 Task: Create a section Automated Deployment Sprint and in the section, add a milestone Email Marketing Automation in the project AgileDrive
Action: Mouse moved to (81, 463)
Screenshot: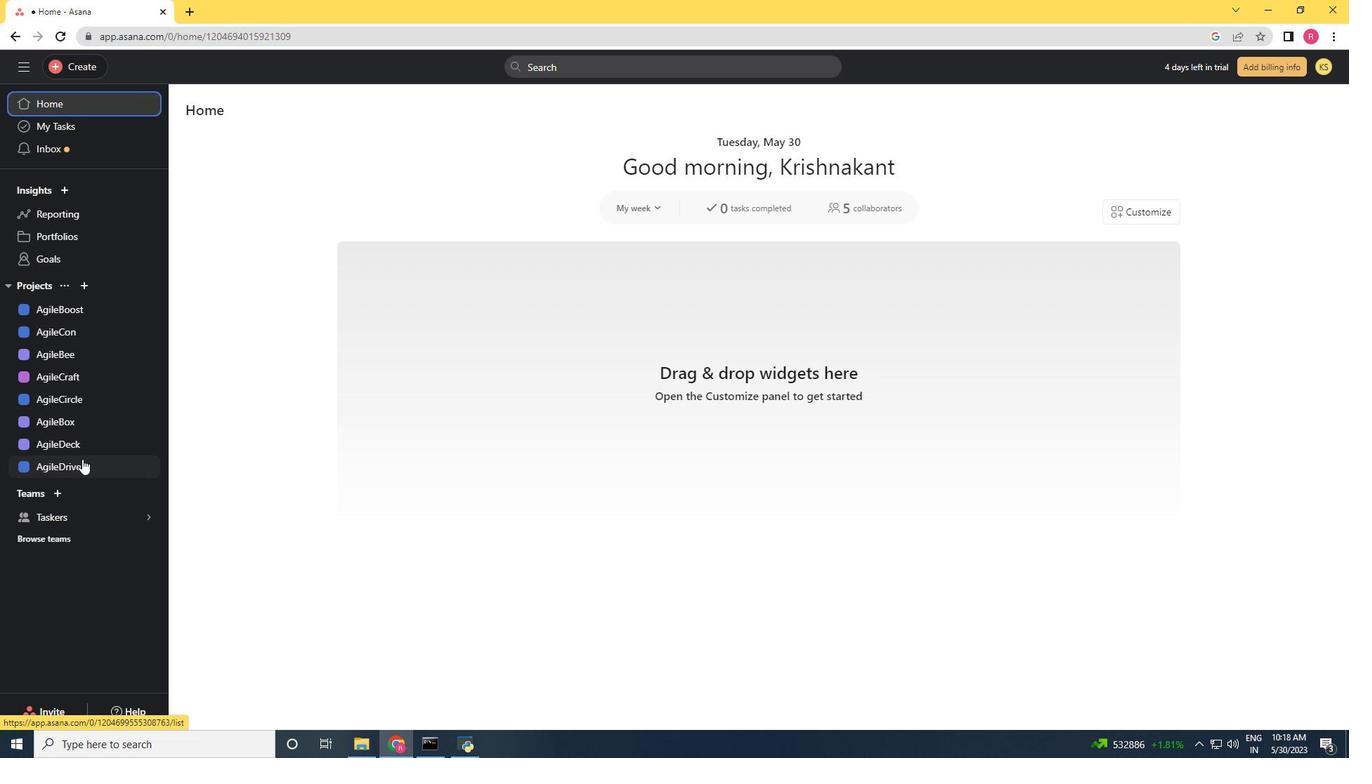
Action: Mouse pressed left at (81, 463)
Screenshot: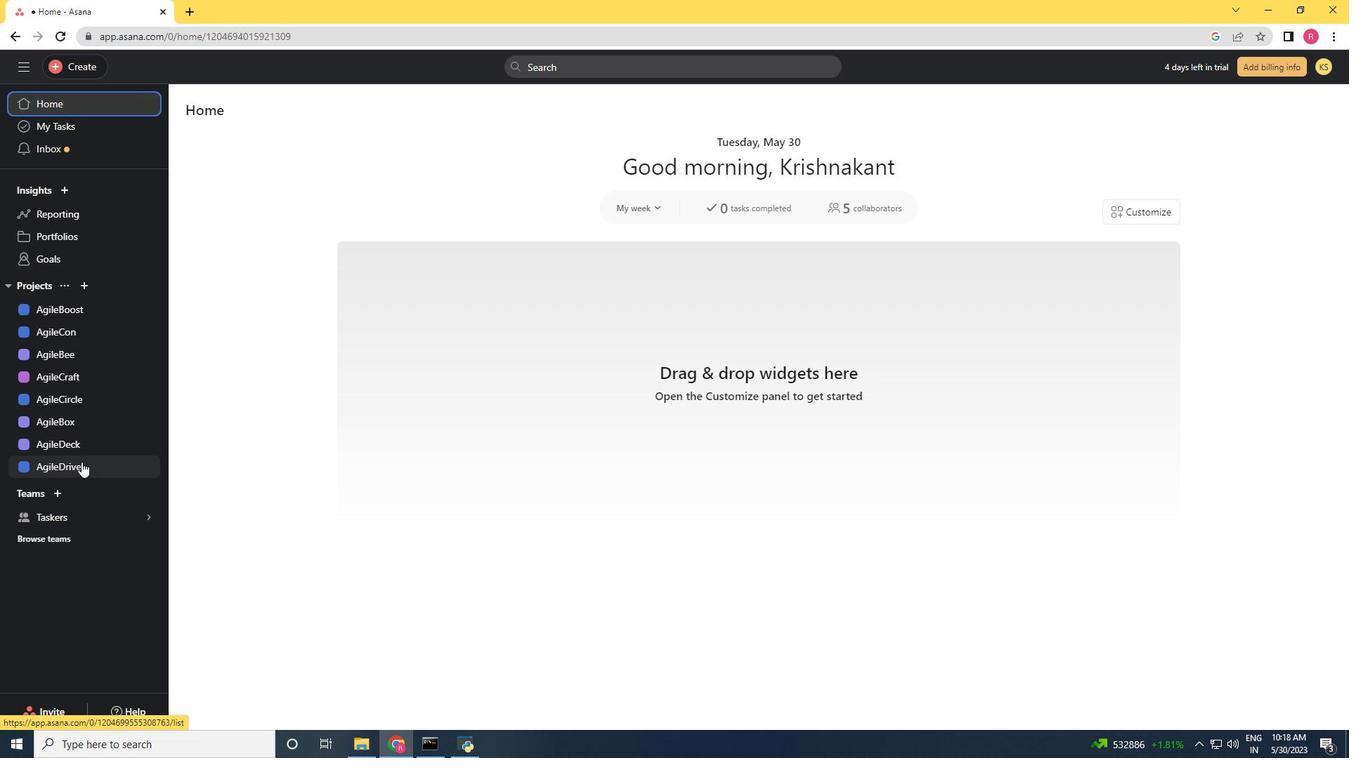 
Action: Mouse moved to (326, 478)
Screenshot: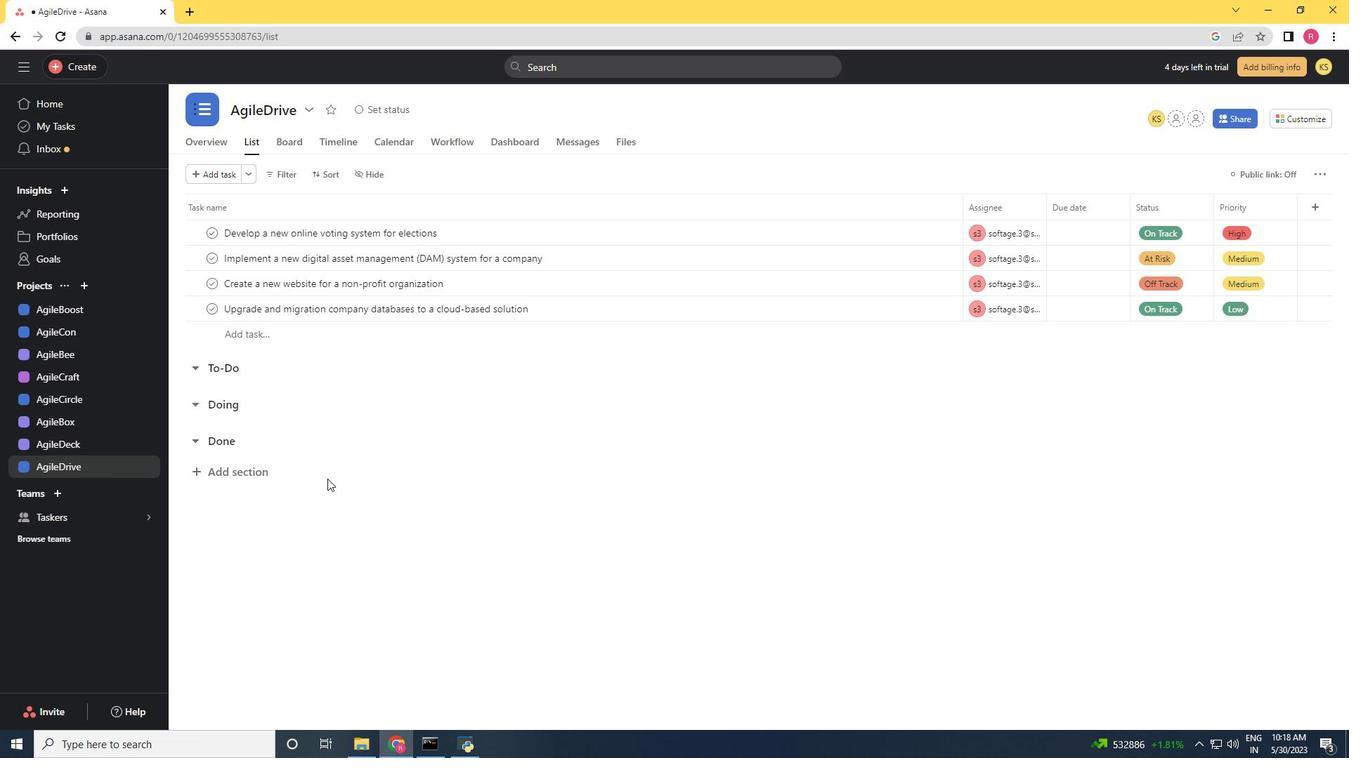 
Action: Mouse scrolled (326, 477) with delta (0, 0)
Screenshot: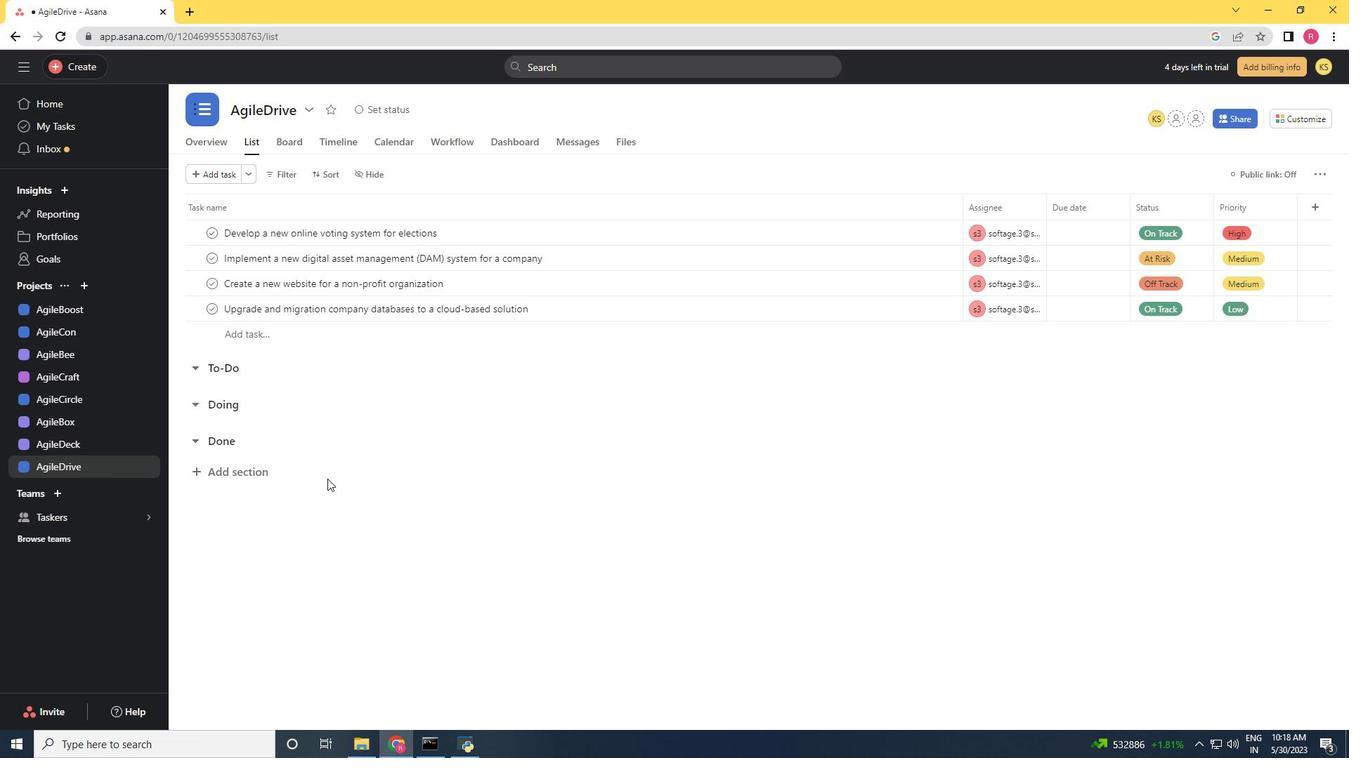 
Action: Mouse scrolled (326, 477) with delta (0, 0)
Screenshot: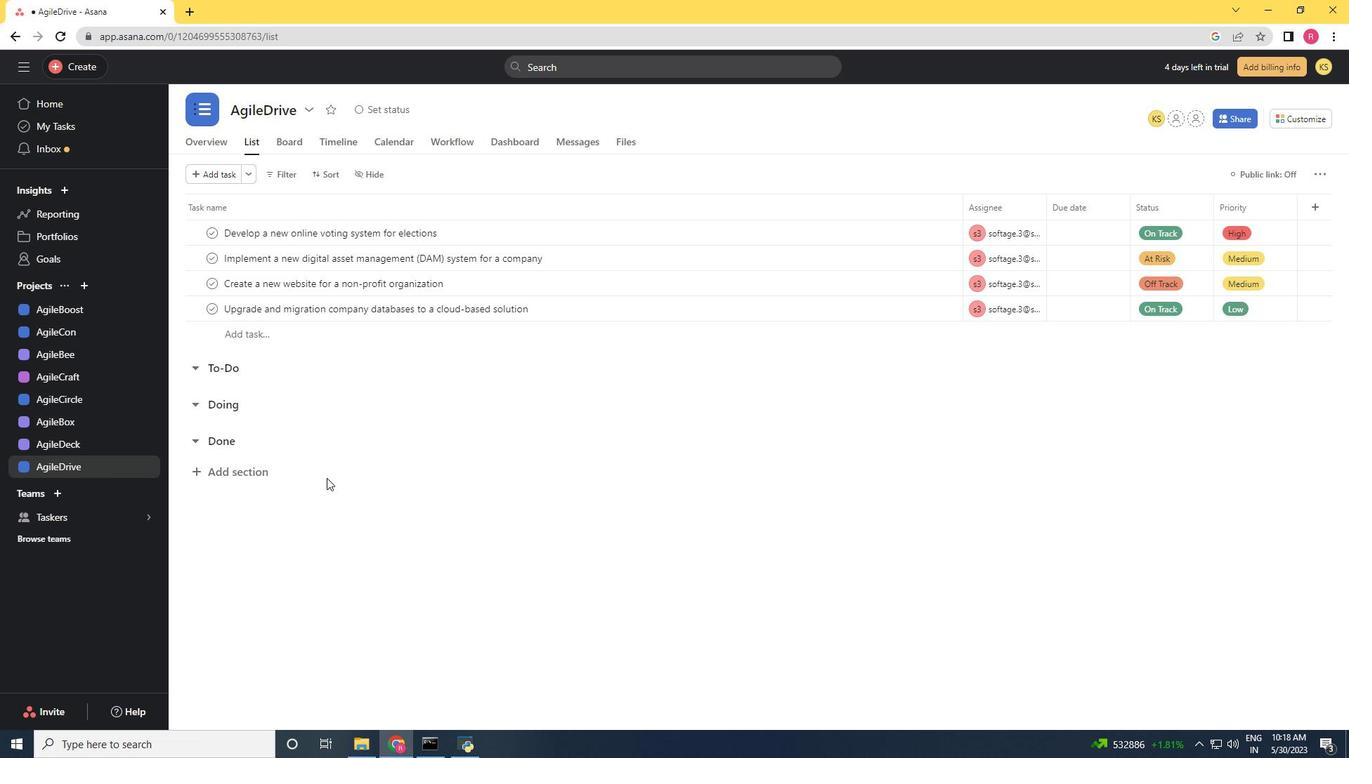 
Action: Mouse moved to (217, 466)
Screenshot: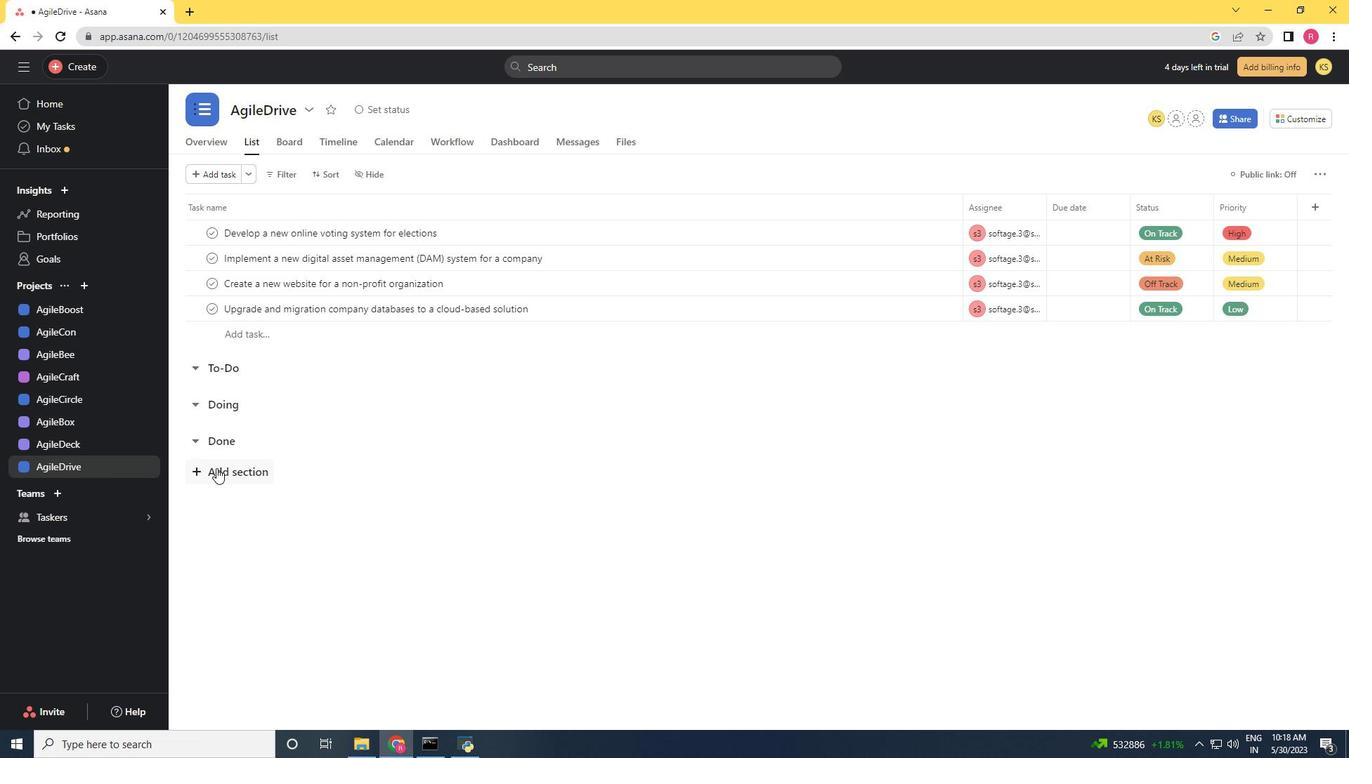 
Action: Mouse pressed left at (217, 466)
Screenshot: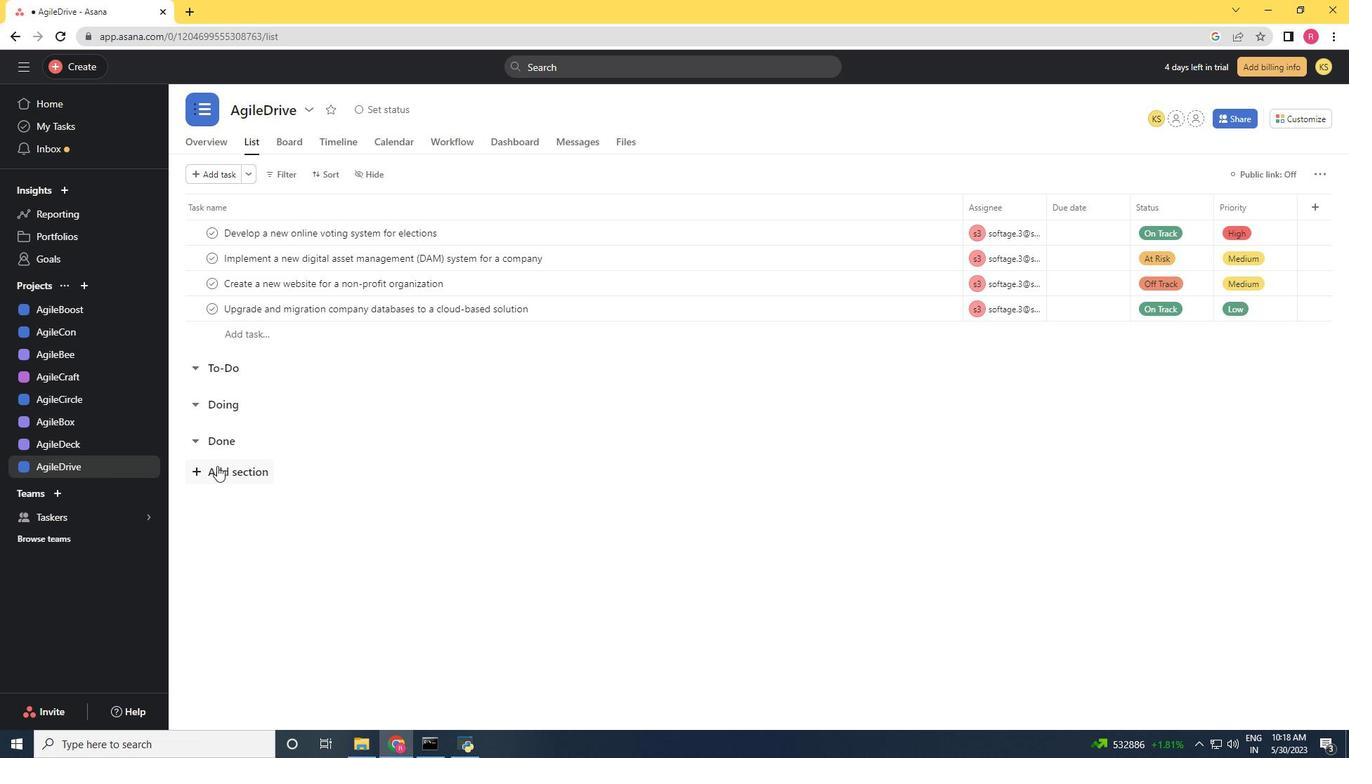 
Action: Key pressed <Key.shift>Automated<Key.space><Key.shift>Development<Key.space><Key.space><Key.shift>Sprint<Key.space><Key.enter><Key.shift><Key.shift>Email<Key.space><Key.shift>Marketing<Key.space><Key.shift>Automation<Key.space>
Screenshot: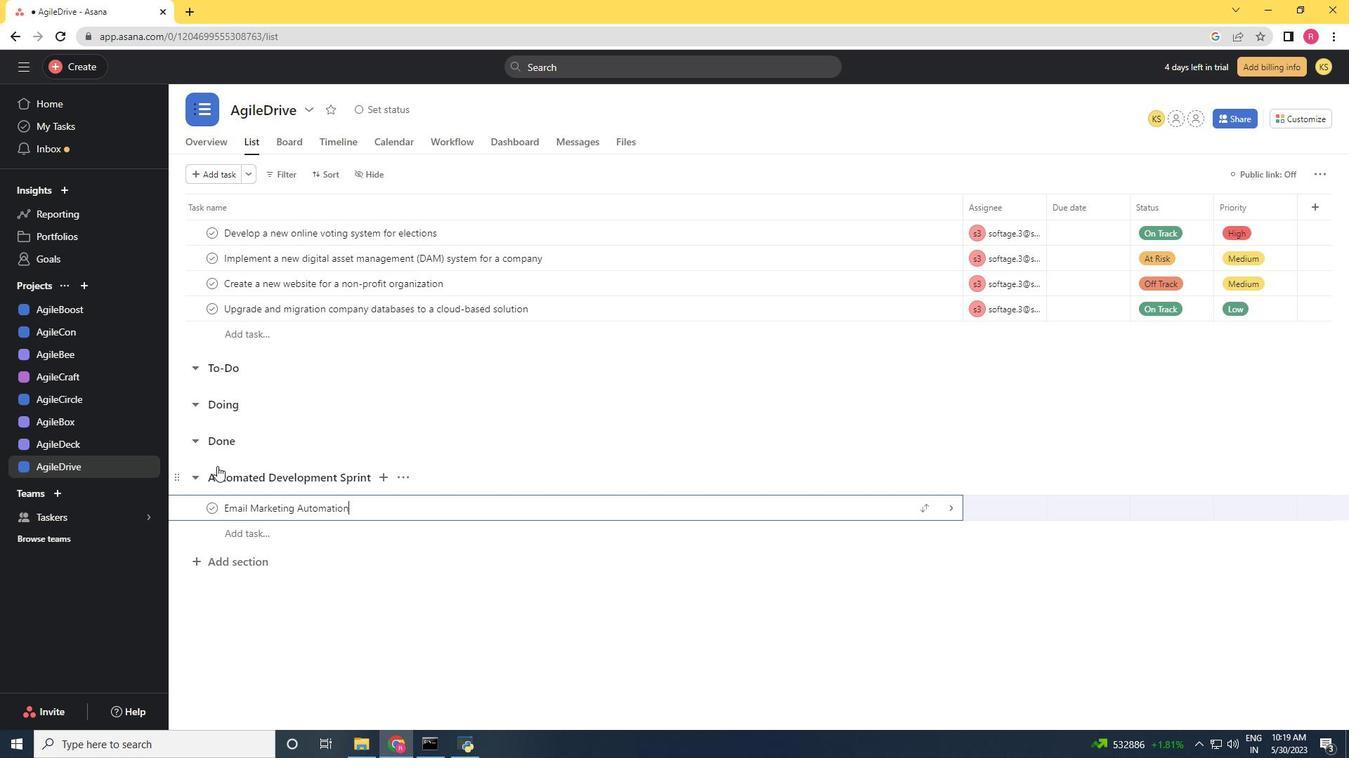 
Action: Mouse moved to (536, 505)
Screenshot: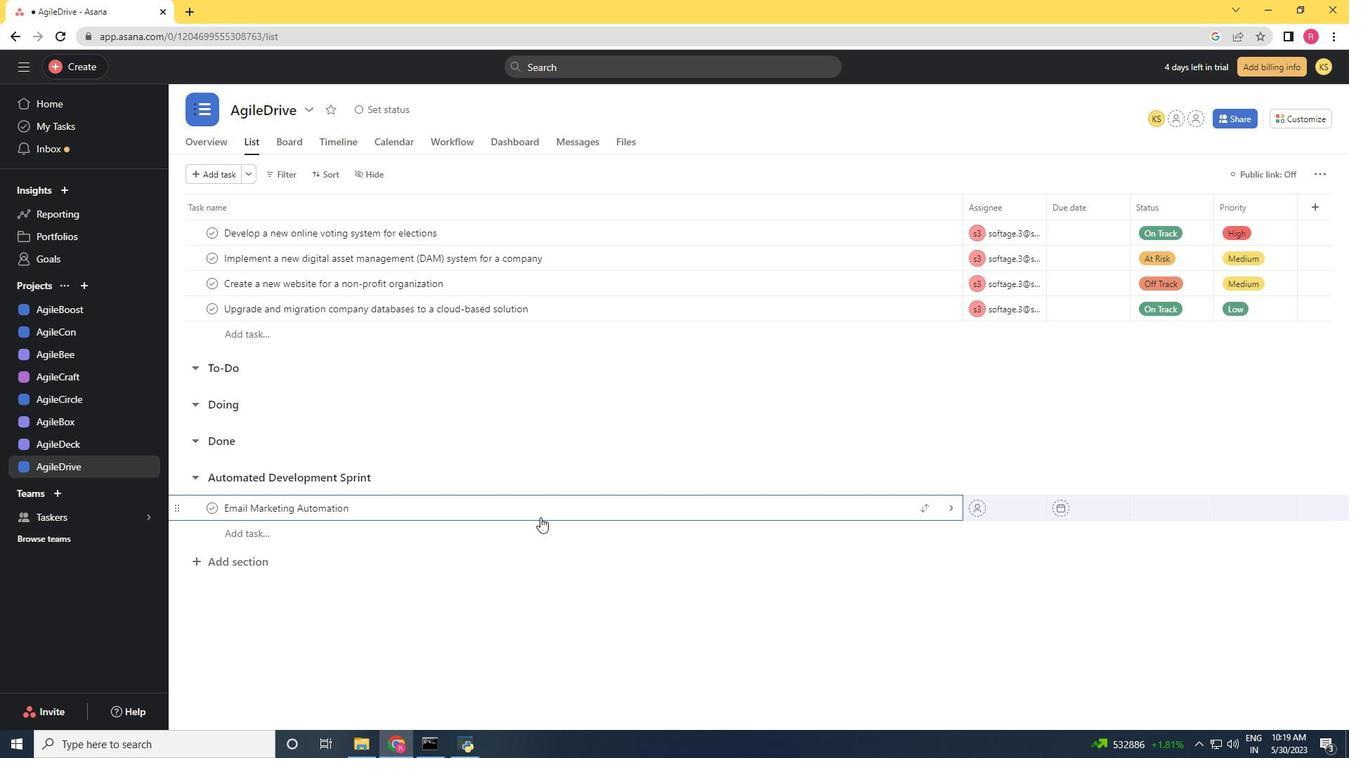 
Action: Mouse pressed right at (536, 505)
Screenshot: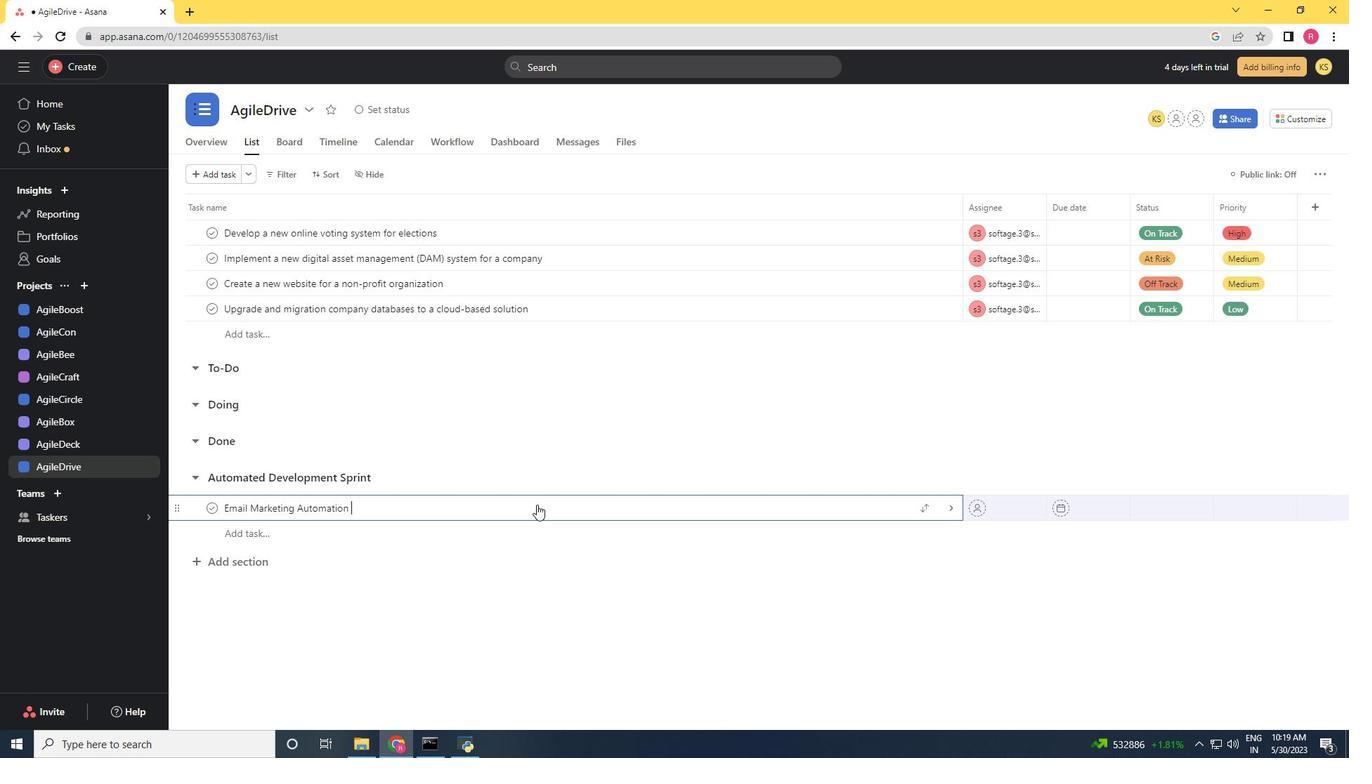 
Action: Mouse moved to (591, 429)
Screenshot: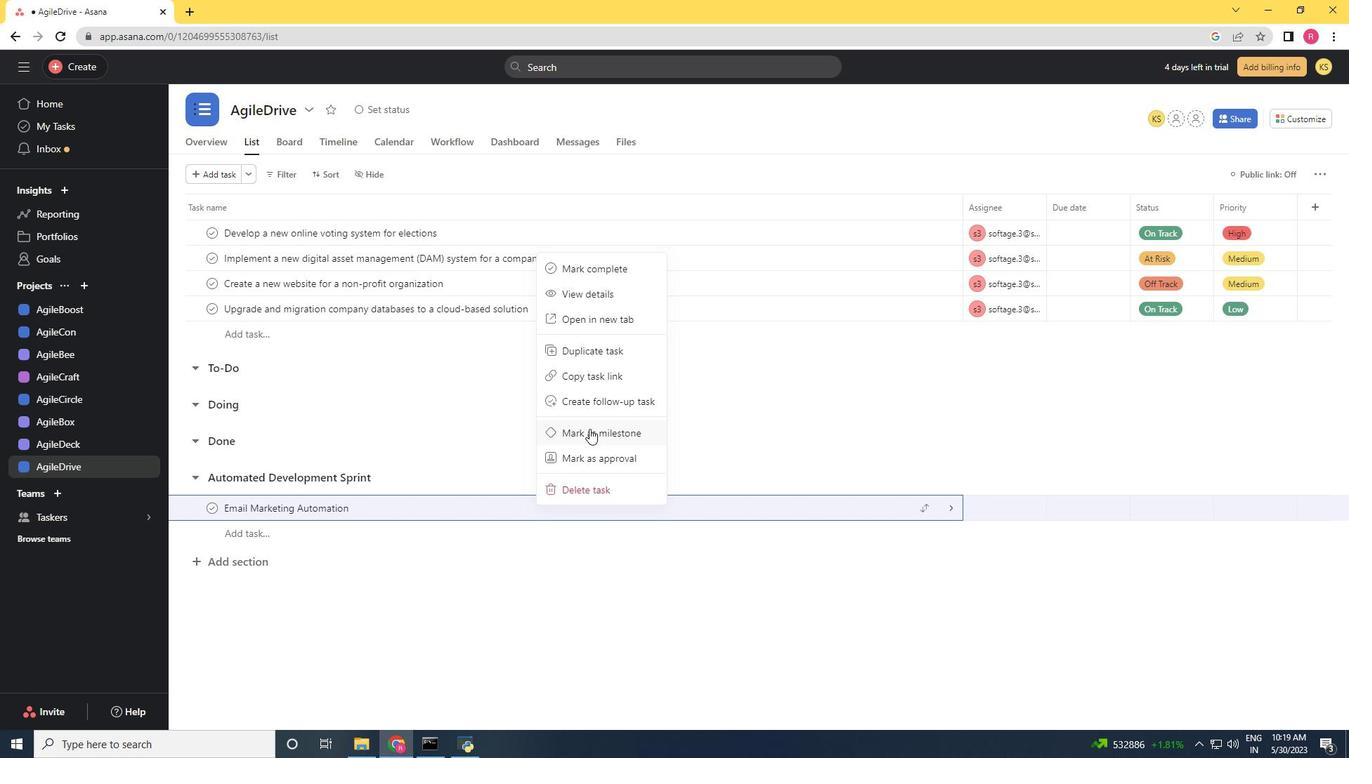 
Action: Mouse pressed left at (591, 429)
Screenshot: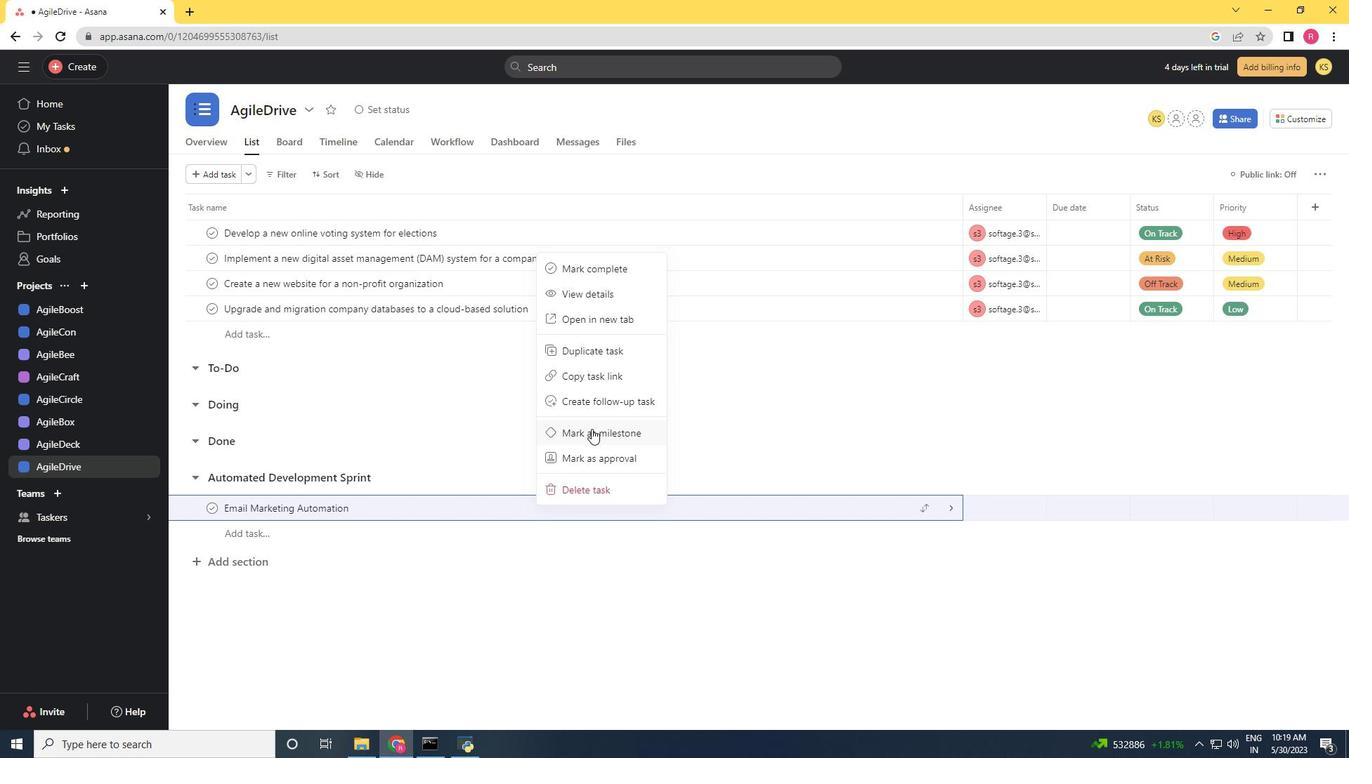
